 Task: In the Company nikon.com, Log call with description : 'Customer requesting a product demonstration.'; Select call outcome: 'Busy '; Select call Direction: Inbound; Add date: '9 September, 2023' and time 6:00:PM. Logged in from softage.1@softage.net
Action: Mouse moved to (88, 56)
Screenshot: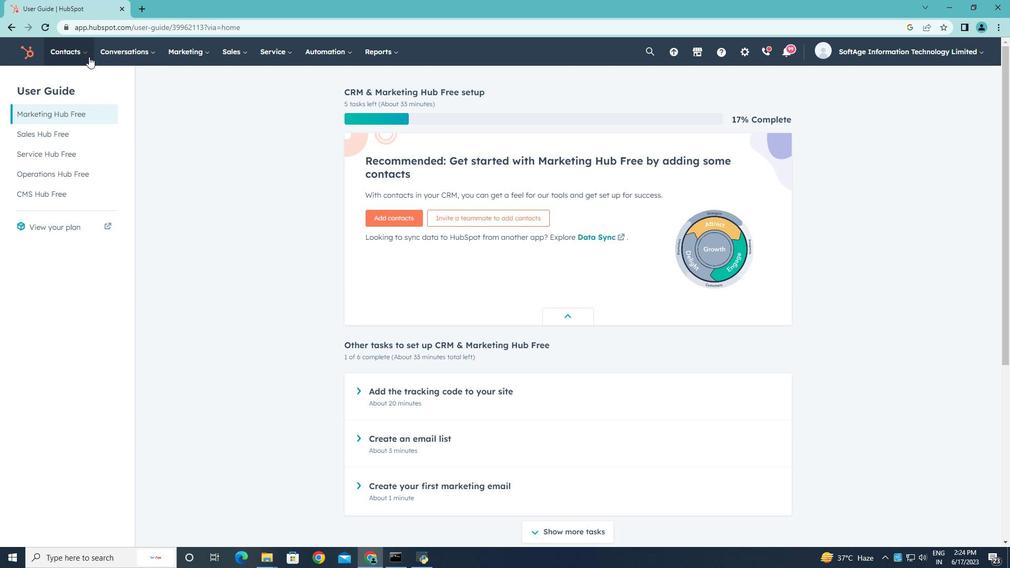 
Action: Mouse pressed left at (88, 56)
Screenshot: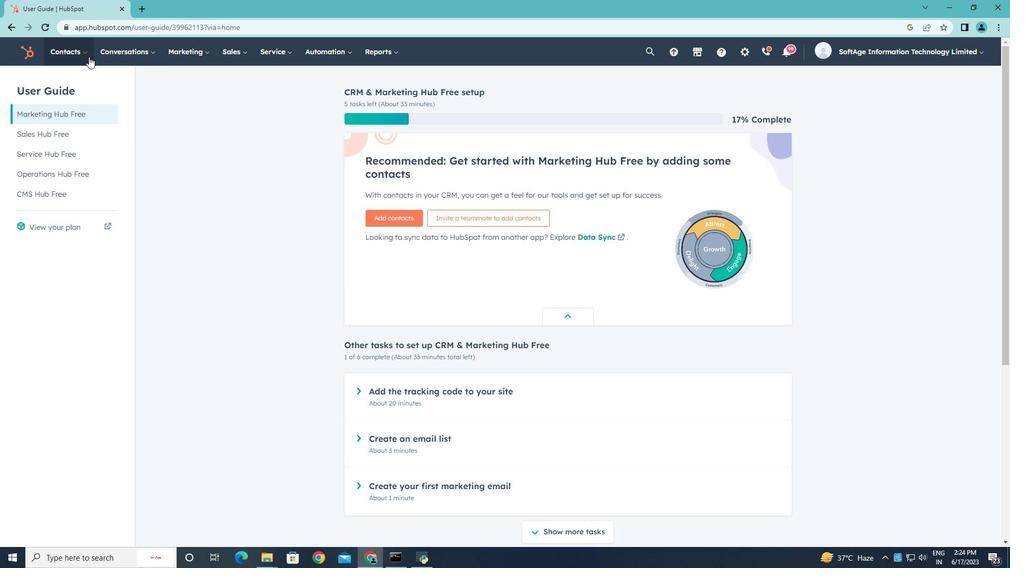 
Action: Mouse moved to (84, 106)
Screenshot: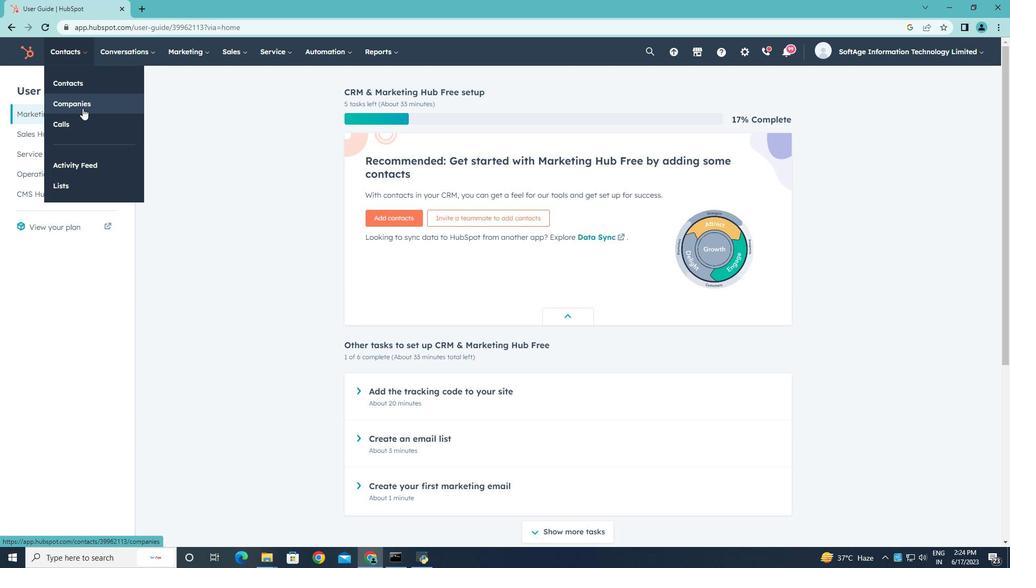 
Action: Mouse pressed left at (84, 106)
Screenshot: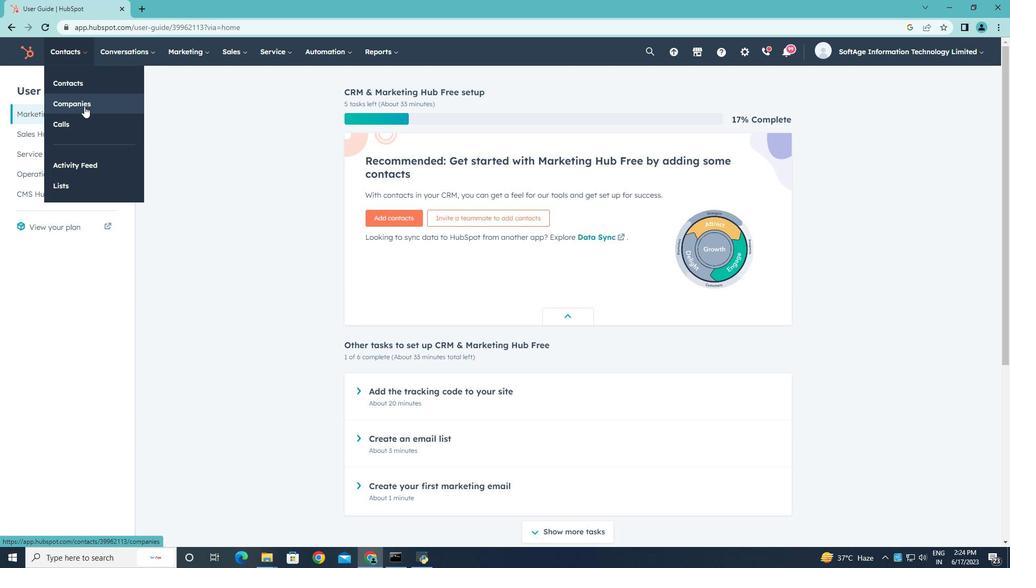 
Action: Mouse moved to (74, 172)
Screenshot: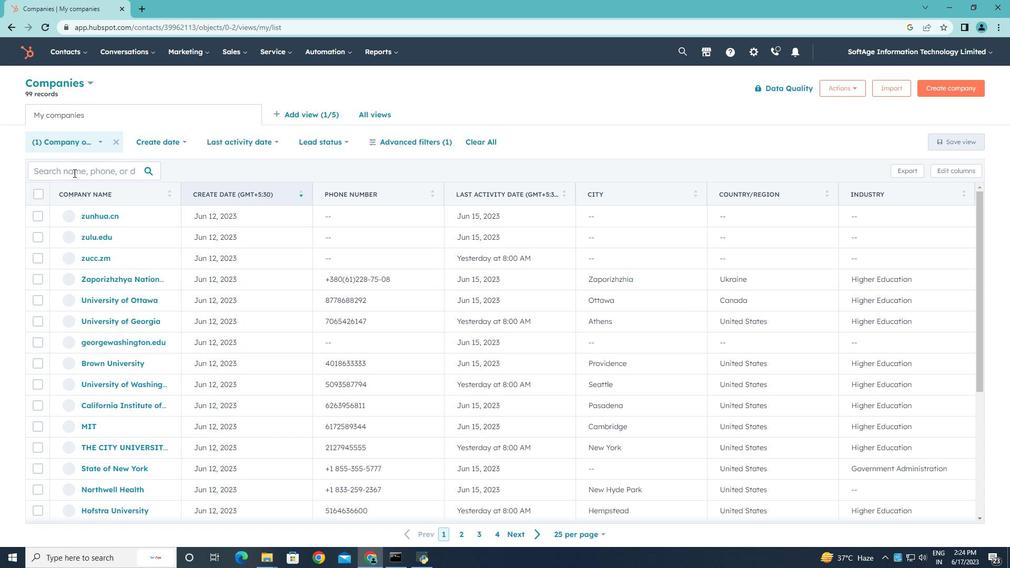 
Action: Mouse pressed left at (74, 172)
Screenshot: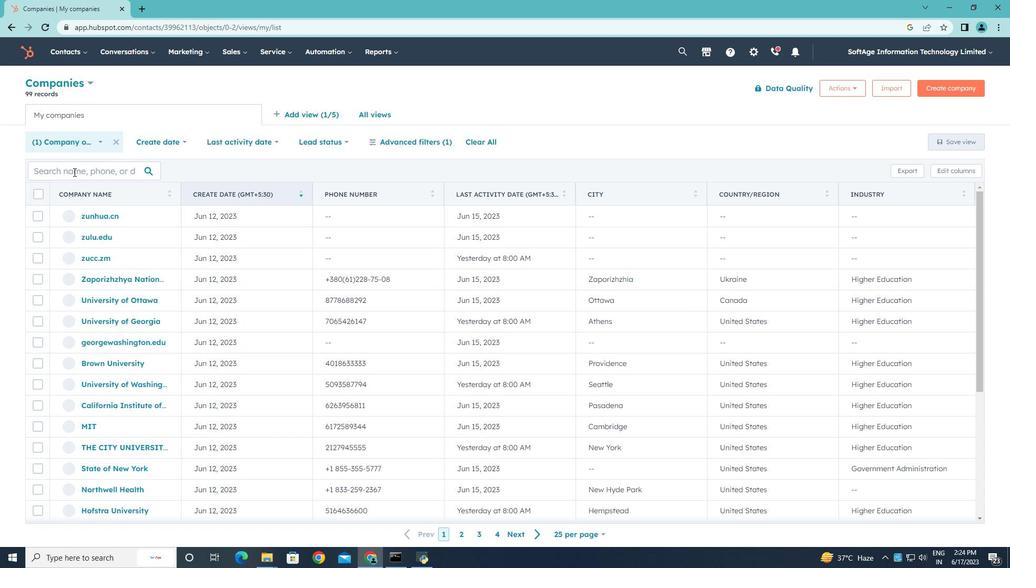 
Action: Key pressed nikon.com
Screenshot: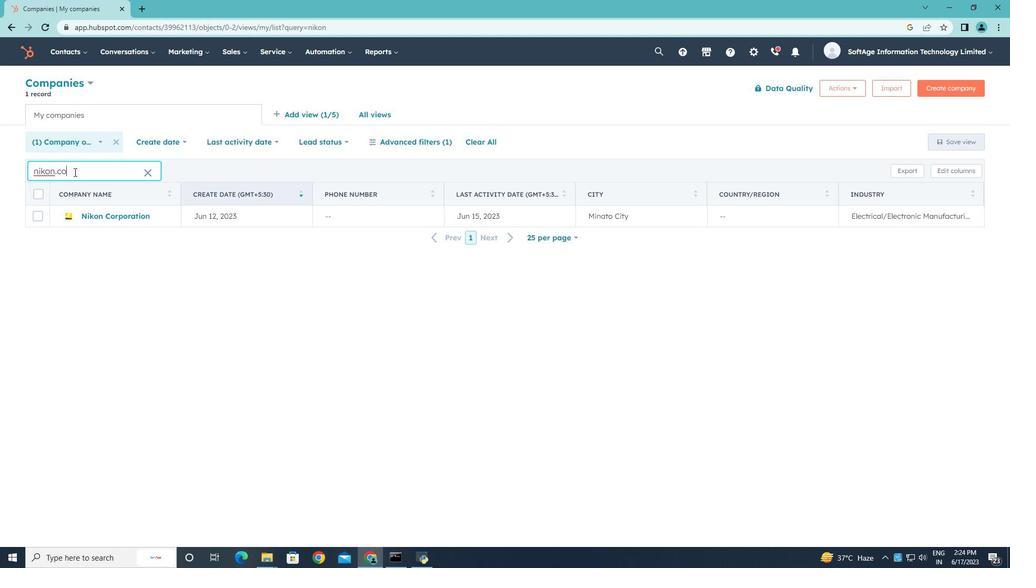 
Action: Mouse moved to (104, 214)
Screenshot: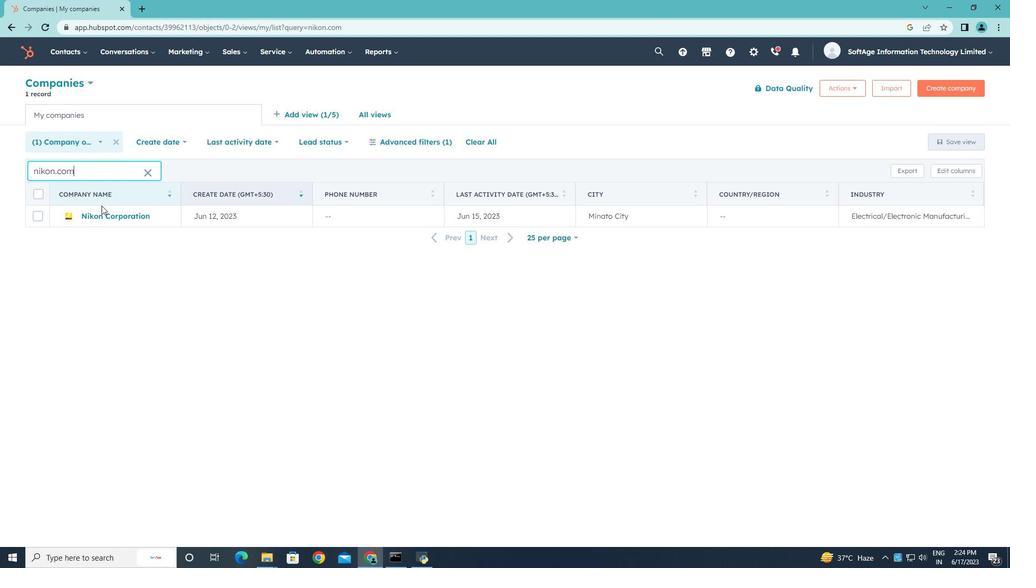 
Action: Mouse pressed left at (104, 214)
Screenshot: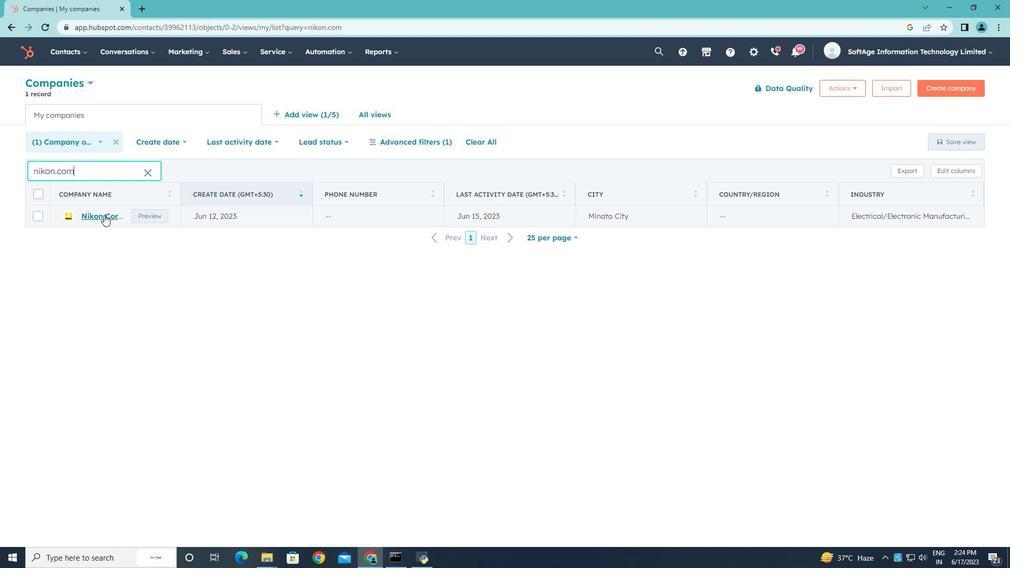 
Action: Mouse moved to (202, 174)
Screenshot: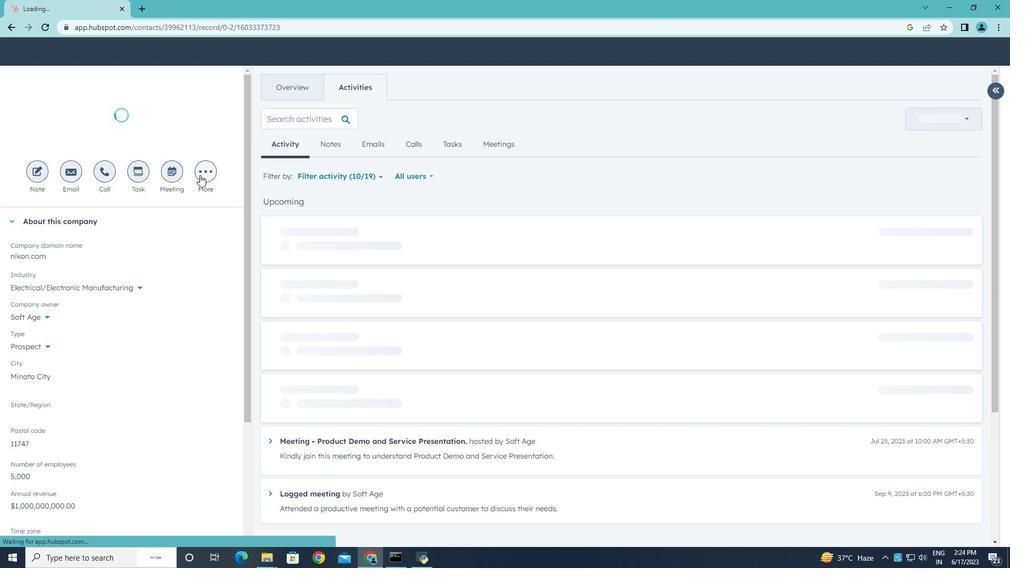 
Action: Mouse pressed left at (202, 174)
Screenshot: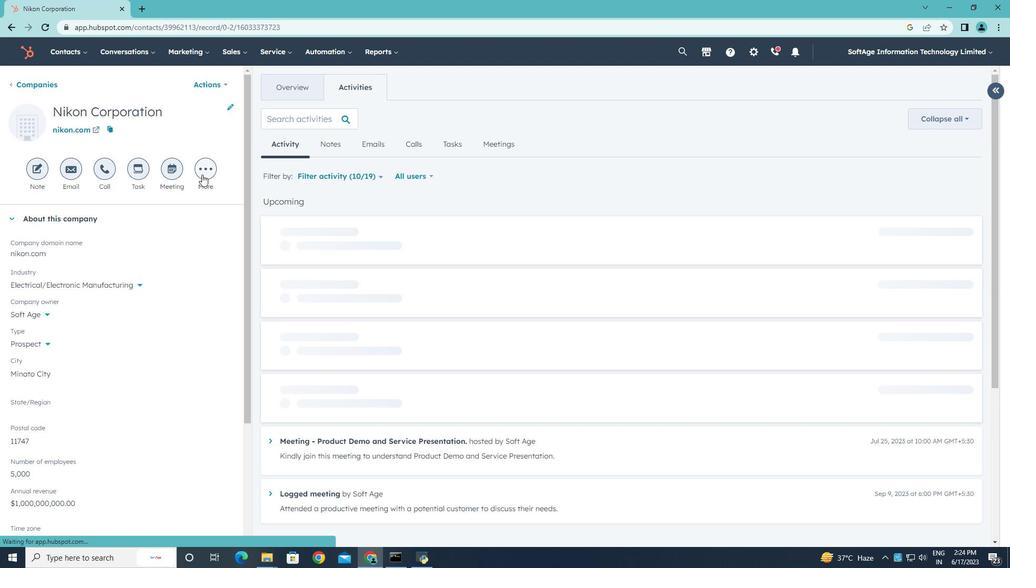 
Action: Mouse moved to (192, 260)
Screenshot: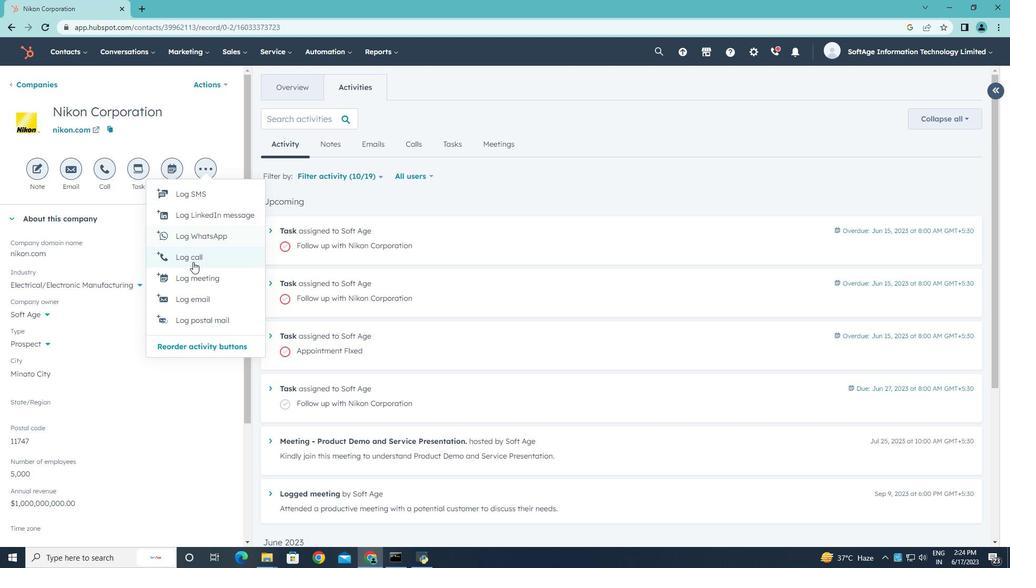 
Action: Mouse pressed left at (192, 260)
Screenshot: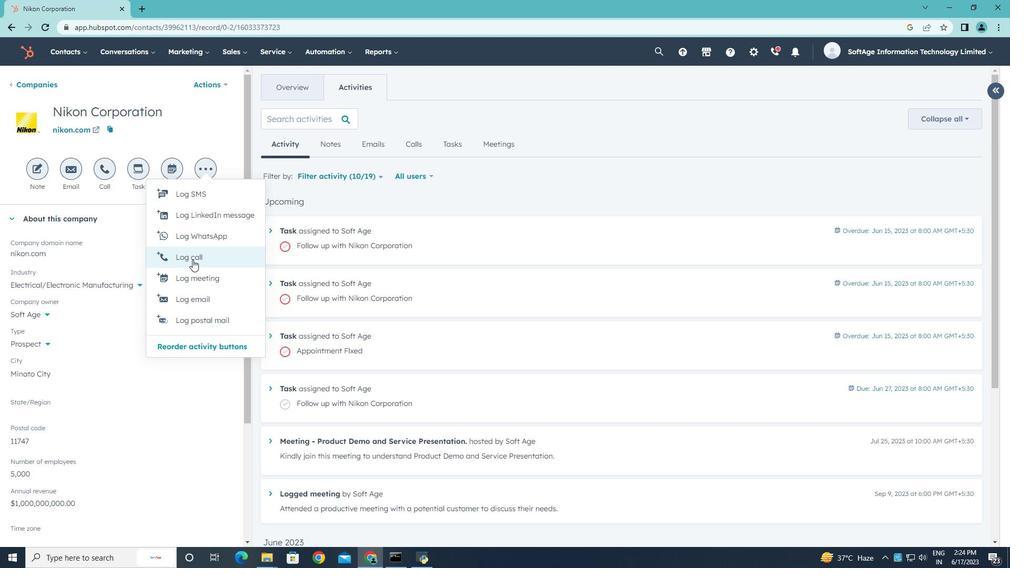 
Action: Key pressed <Key.shift>Customer<Key.space>requestion<Key.backspace><Key.backspace>ng<Key.space>a<Key.space>product<Key.space>demonstration.
Screenshot: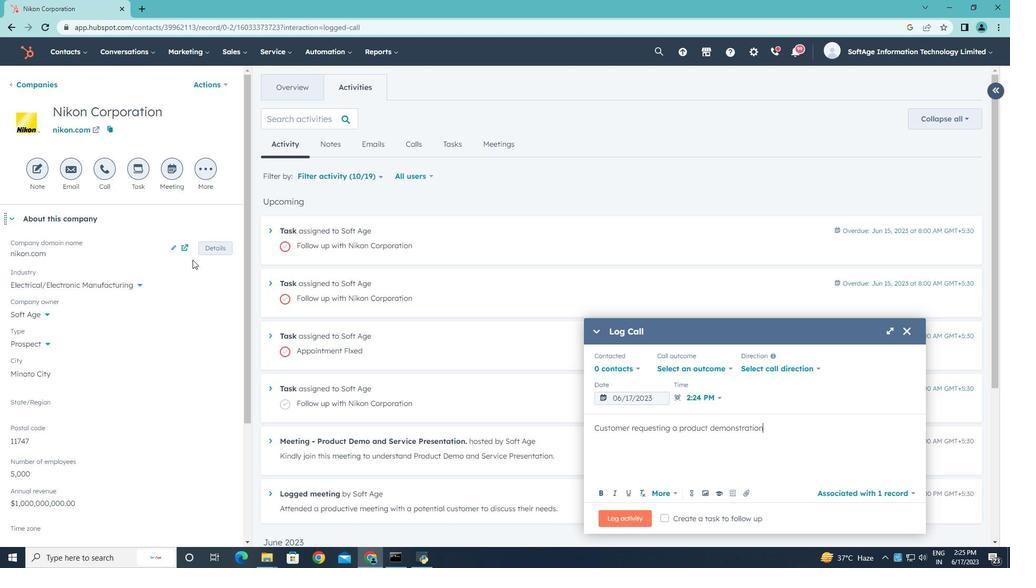 
Action: Mouse moved to (731, 370)
Screenshot: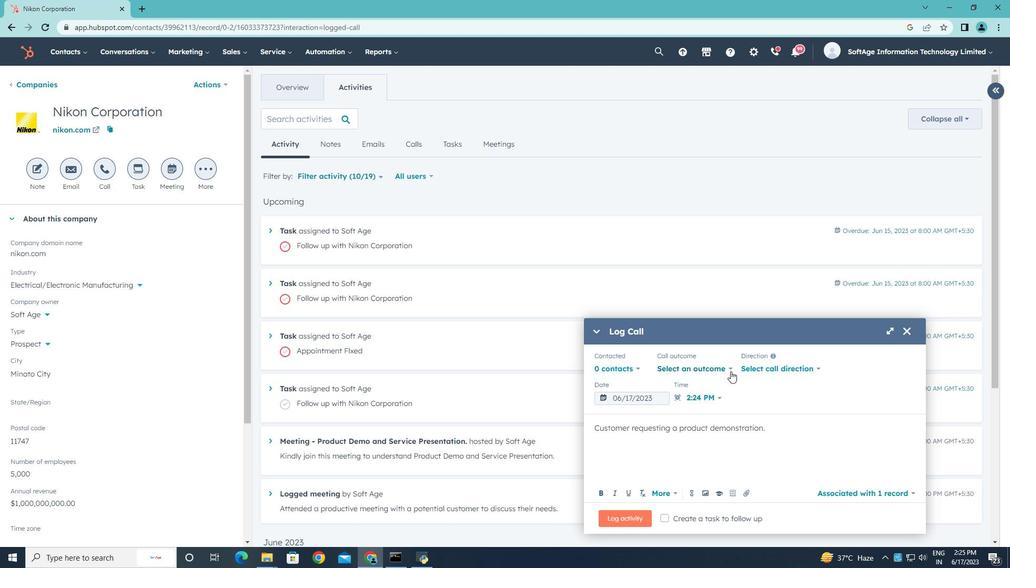 
Action: Mouse pressed left at (731, 370)
Screenshot: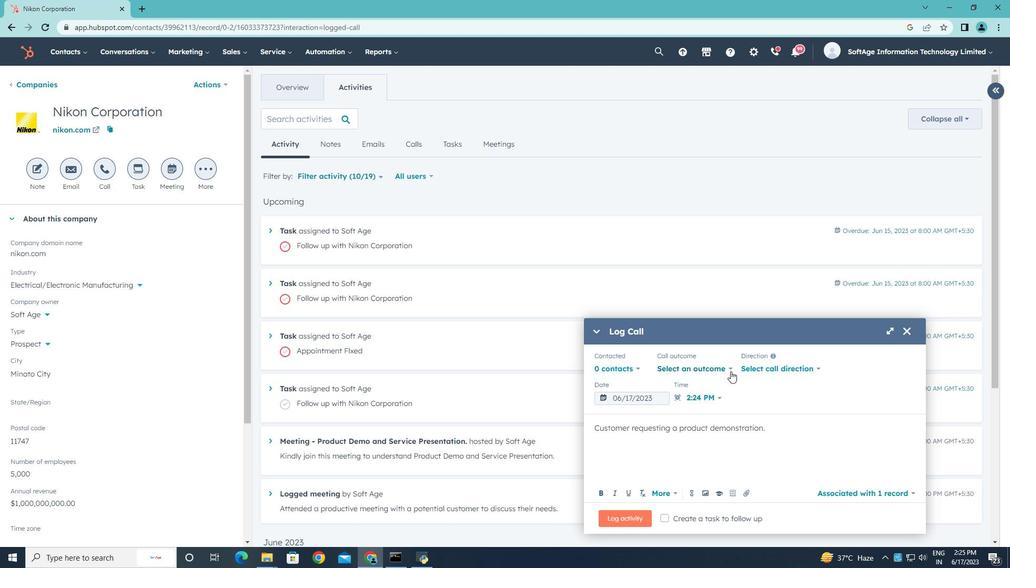 
Action: Mouse moved to (705, 395)
Screenshot: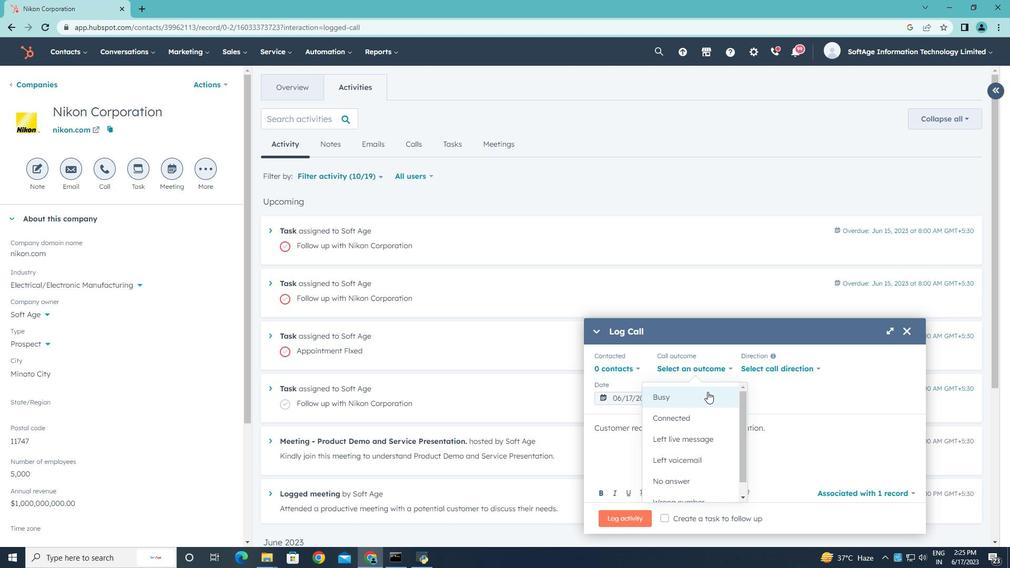 
Action: Mouse pressed left at (705, 395)
Screenshot: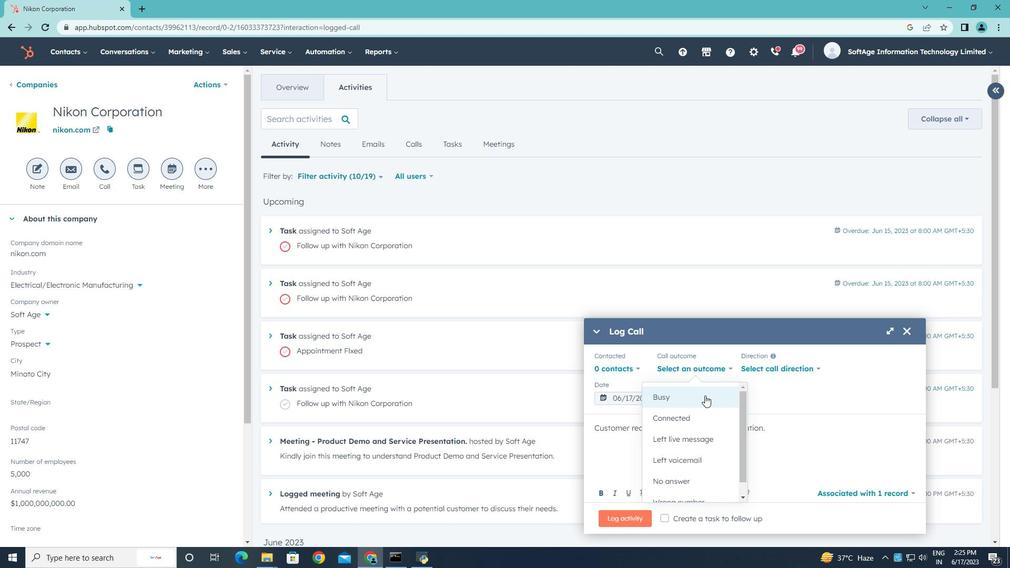 
Action: Mouse moved to (768, 367)
Screenshot: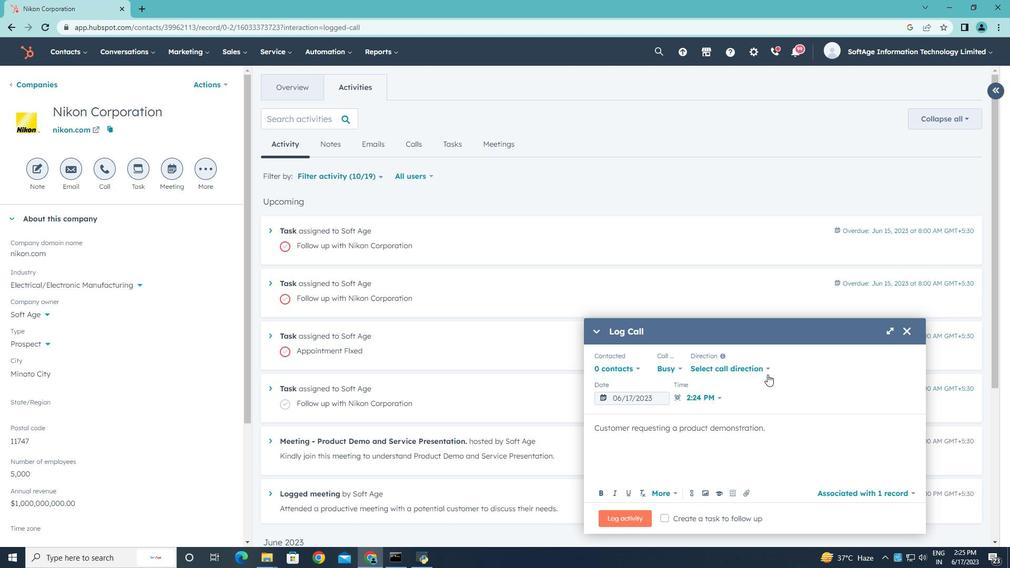 
Action: Mouse pressed left at (768, 367)
Screenshot: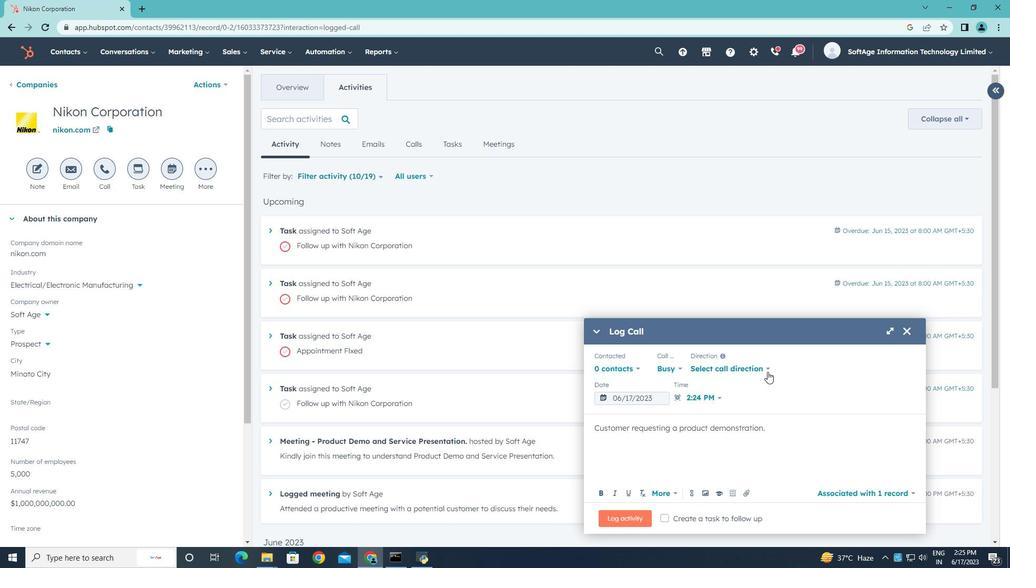 
Action: Mouse moved to (746, 397)
Screenshot: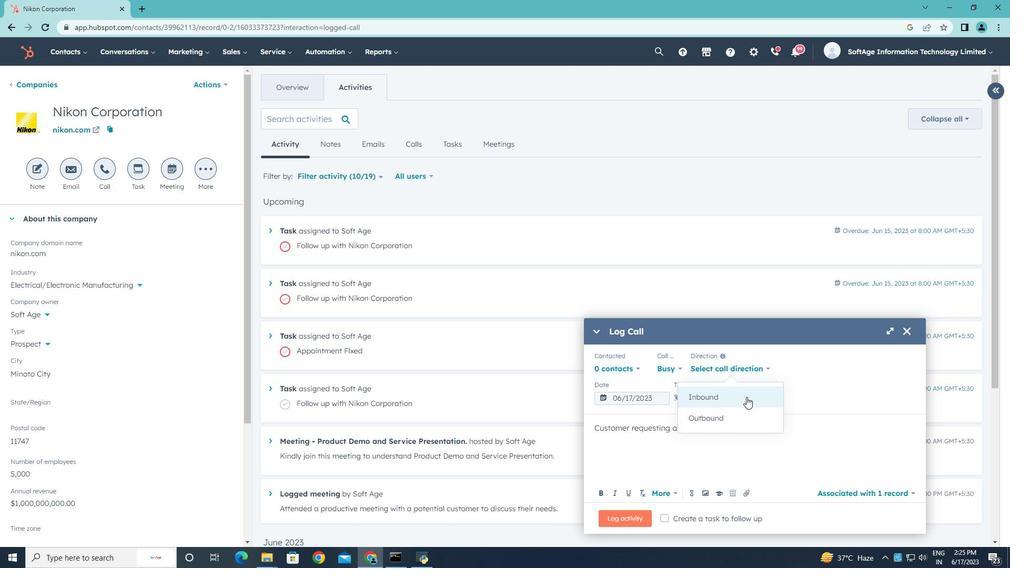 
Action: Mouse pressed left at (746, 397)
Screenshot: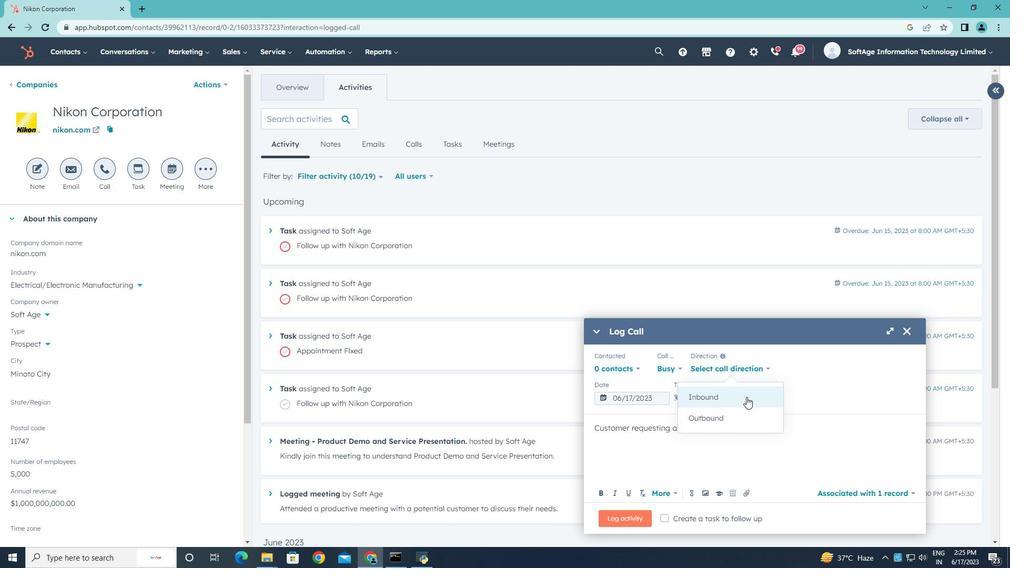 
Action: Mouse moved to (818, 368)
Screenshot: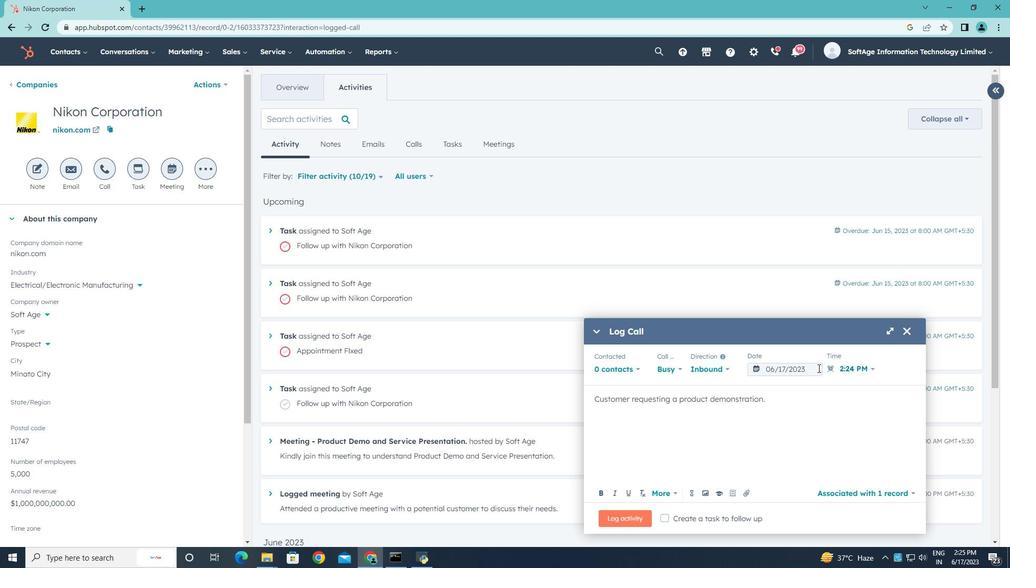 
Action: Mouse pressed left at (818, 368)
Screenshot: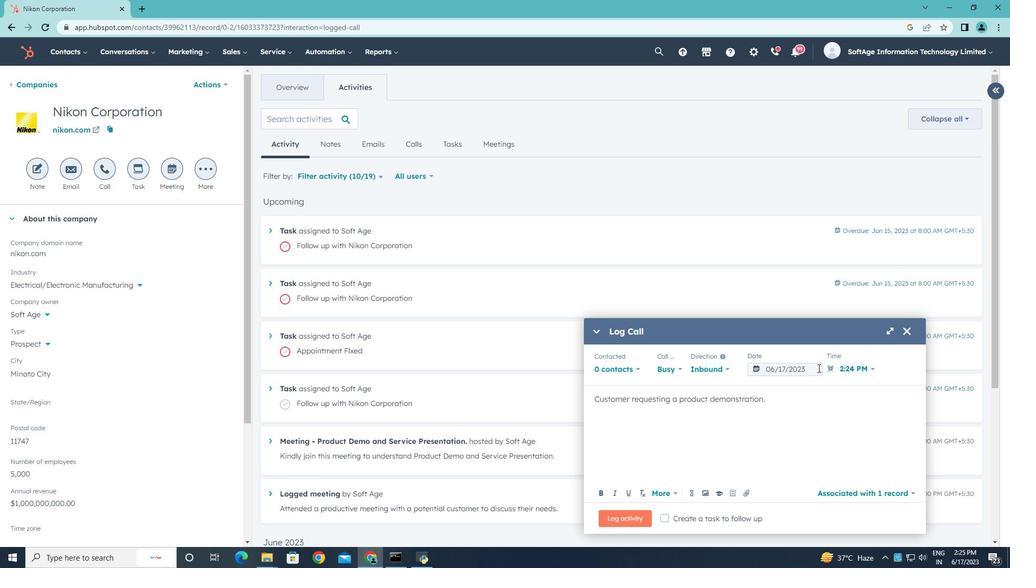 
Action: Mouse moved to (884, 200)
Screenshot: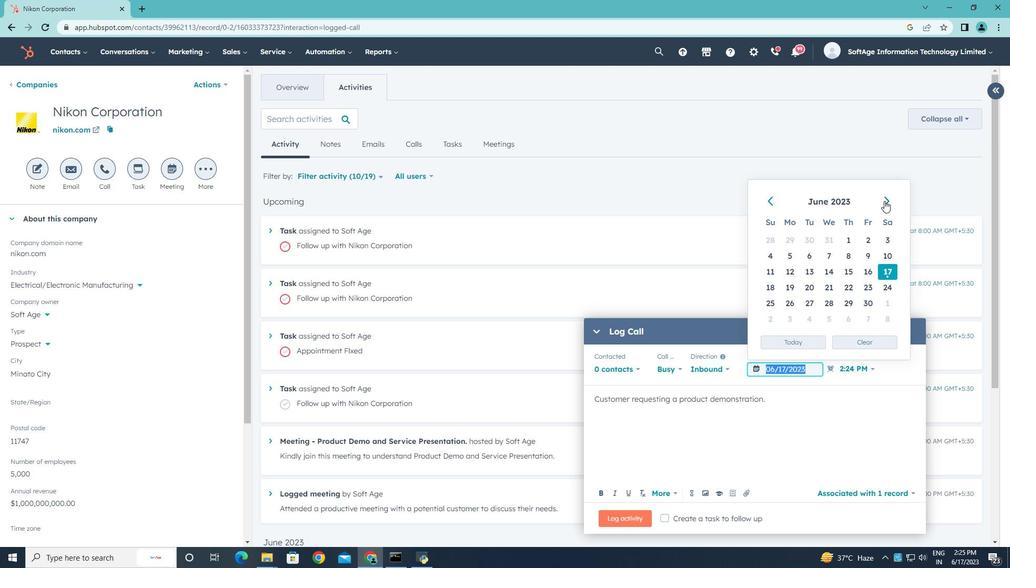
Action: Mouse pressed left at (884, 200)
Screenshot: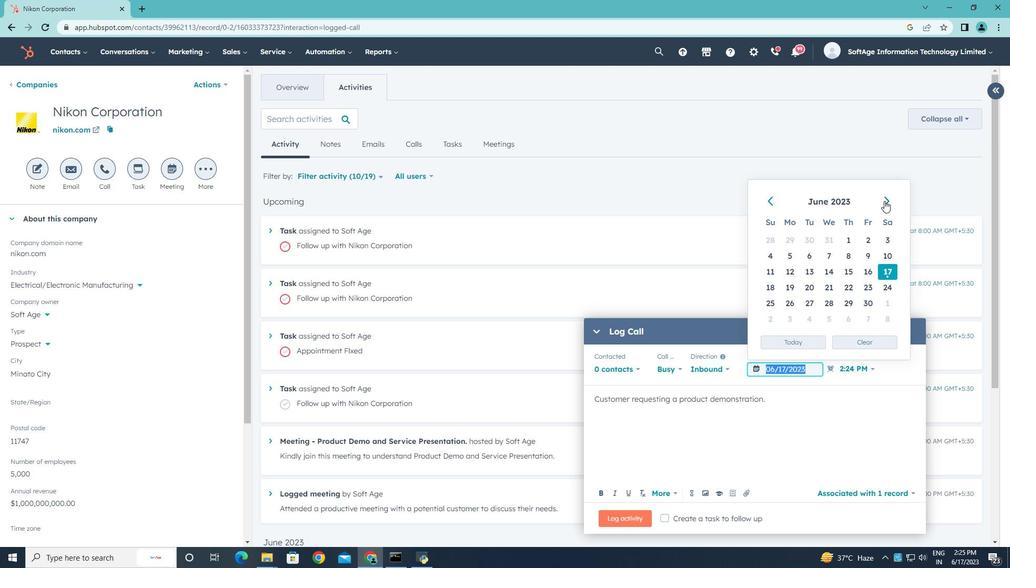 
Action: Mouse pressed left at (884, 200)
Screenshot: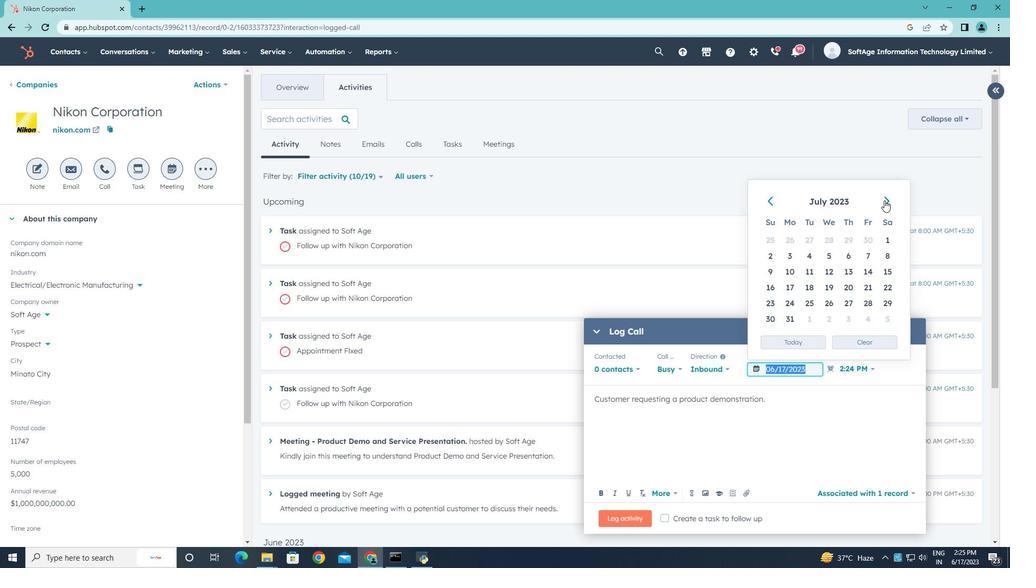 
Action: Mouse pressed left at (884, 200)
Screenshot: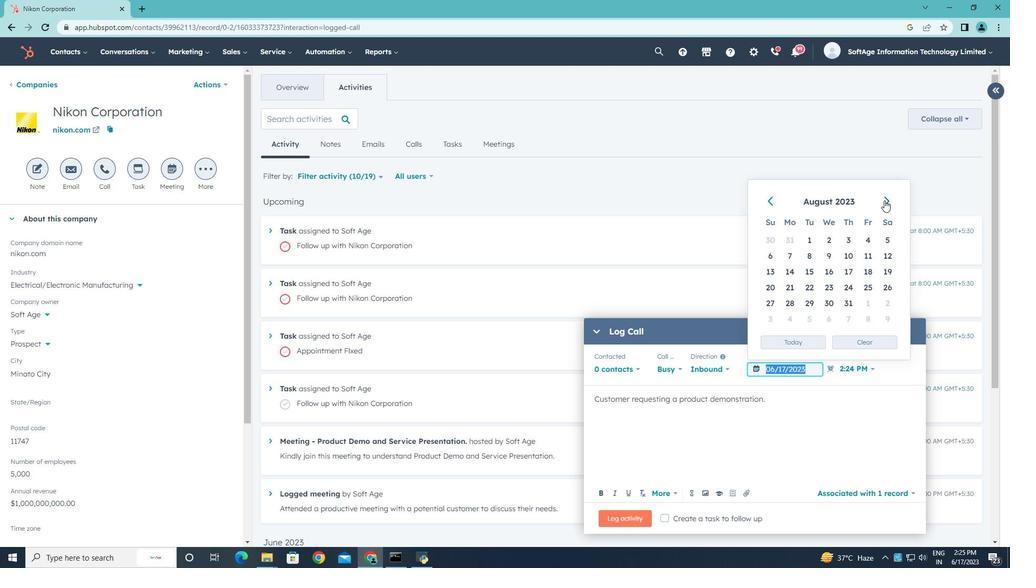 
Action: Mouse moved to (887, 256)
Screenshot: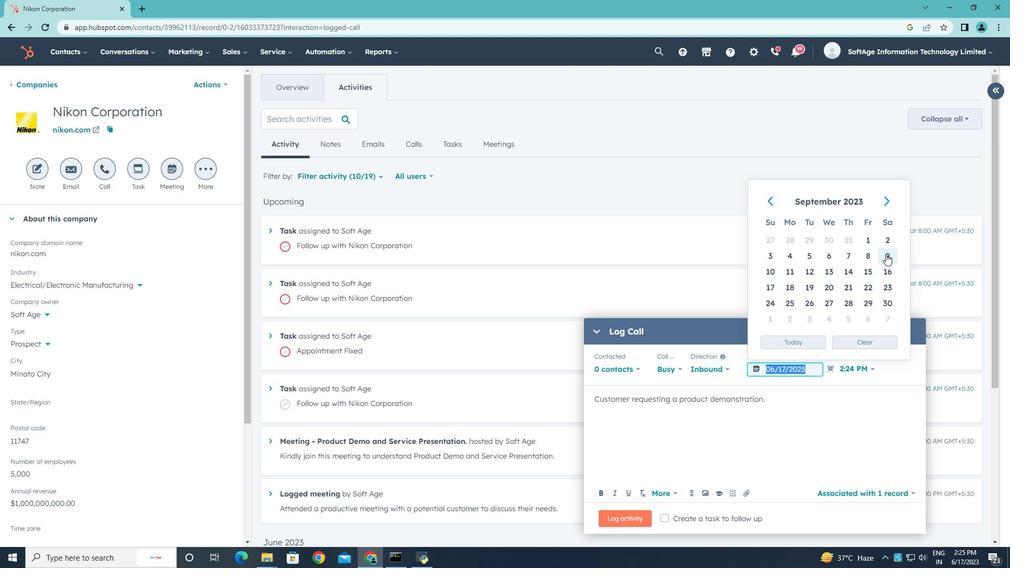 
Action: Mouse pressed left at (887, 256)
Screenshot: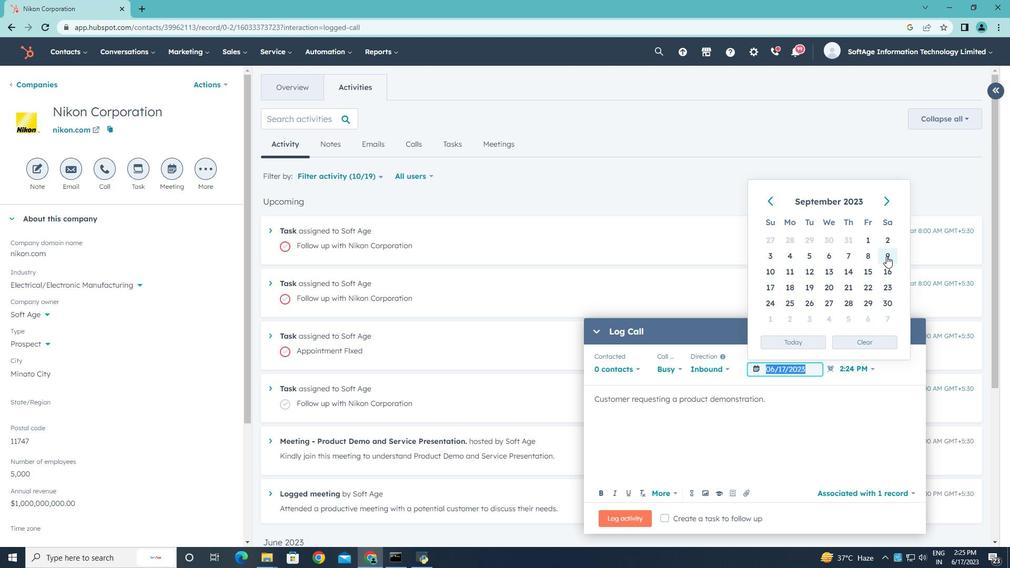 
Action: Mouse moved to (870, 368)
Screenshot: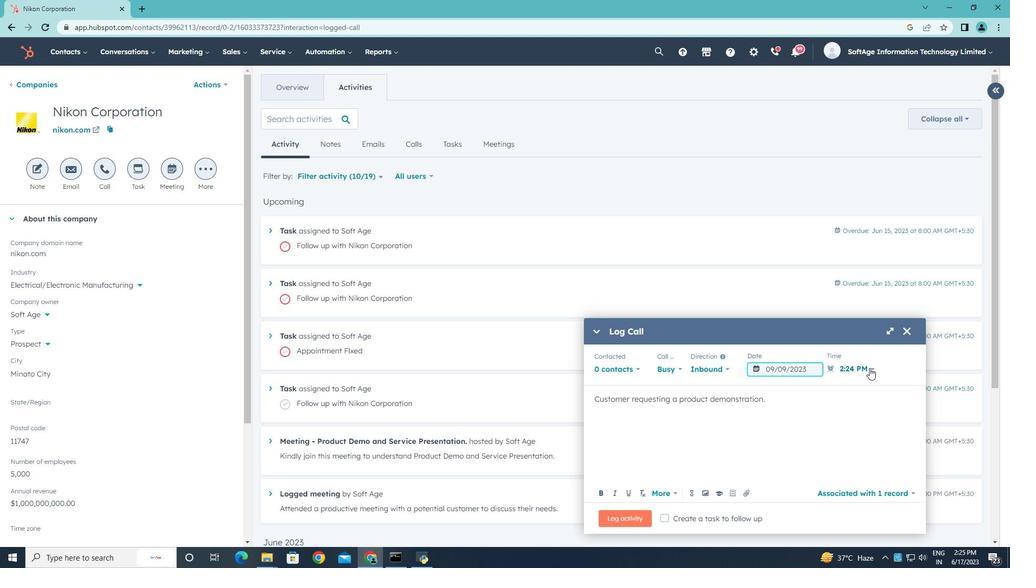 
Action: Mouse pressed left at (870, 368)
Screenshot: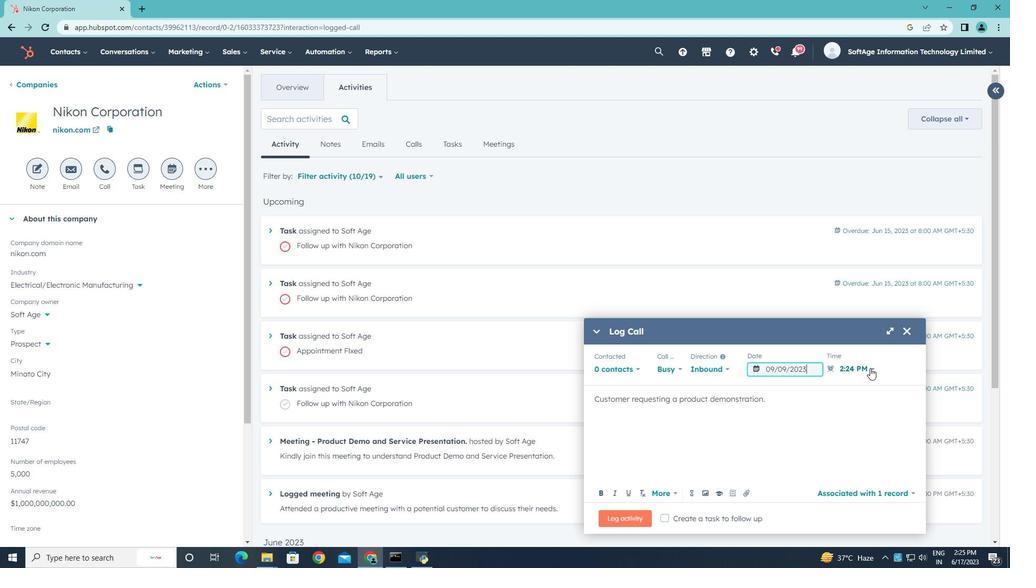 
Action: Mouse moved to (852, 458)
Screenshot: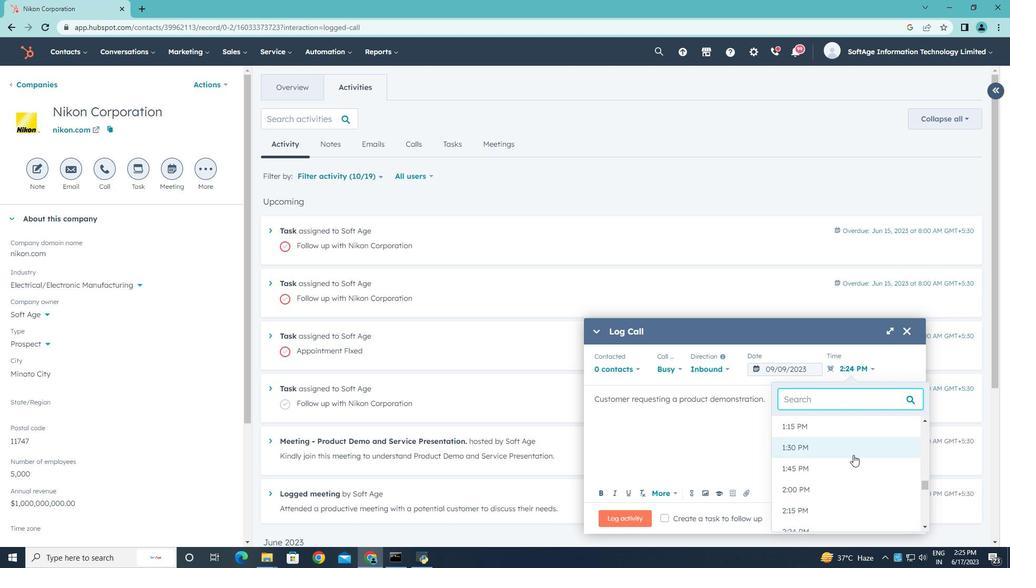 
Action: Mouse scrolled (852, 457) with delta (0, 0)
Screenshot: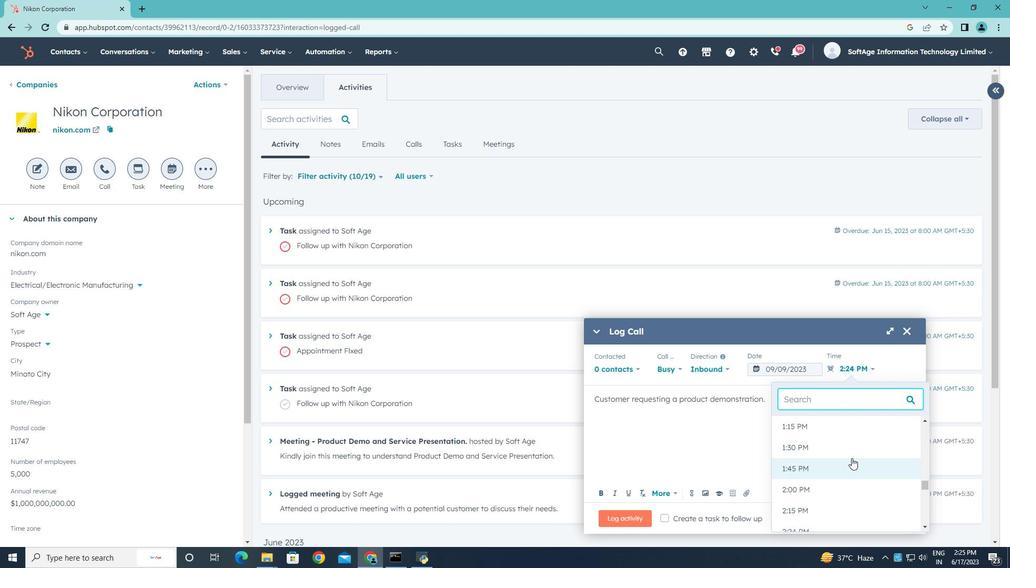 
Action: Mouse scrolled (852, 457) with delta (0, 0)
Screenshot: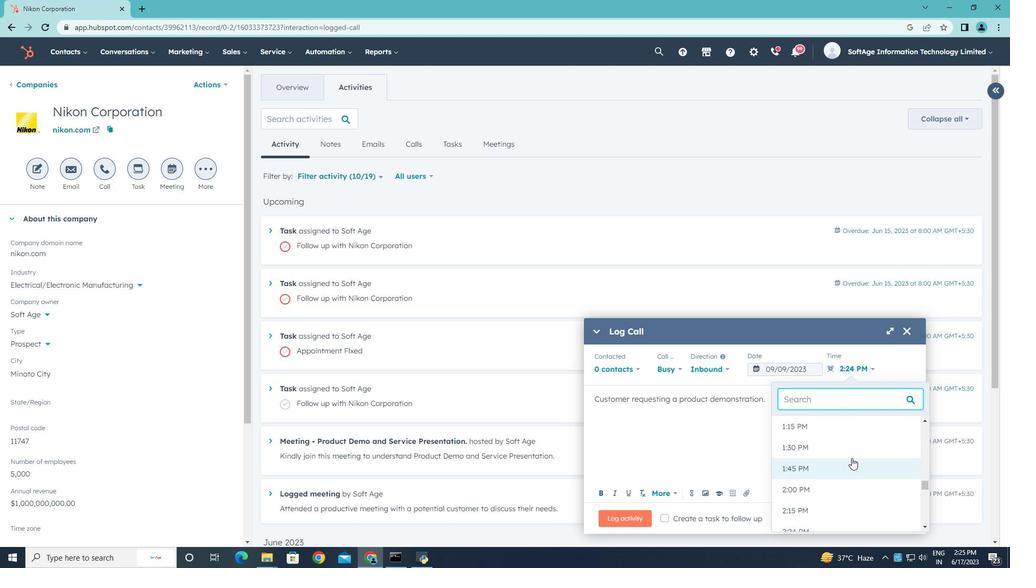 
Action: Mouse scrolled (852, 457) with delta (0, 0)
Screenshot: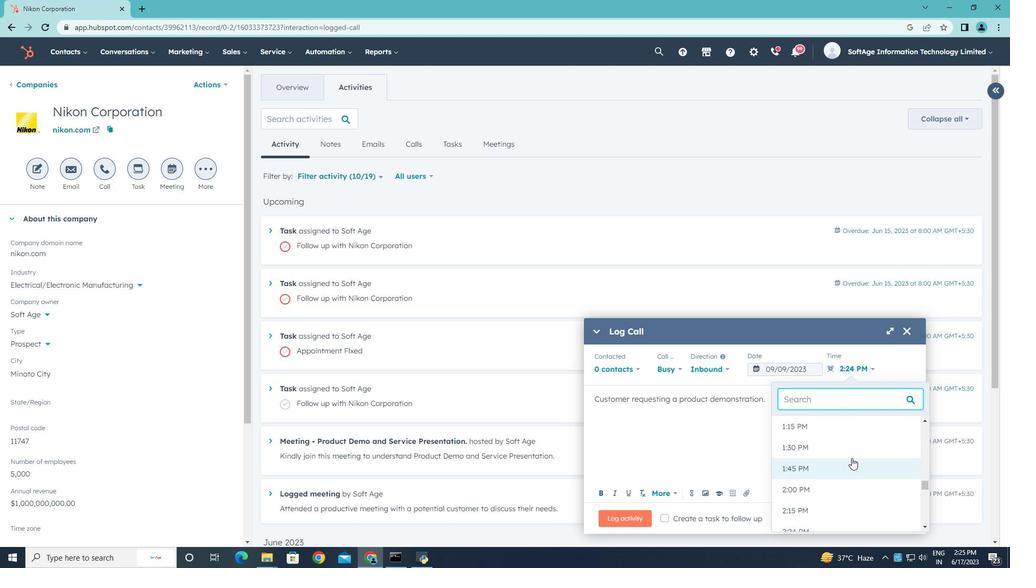 
Action: Mouse scrolled (852, 457) with delta (0, 0)
Screenshot: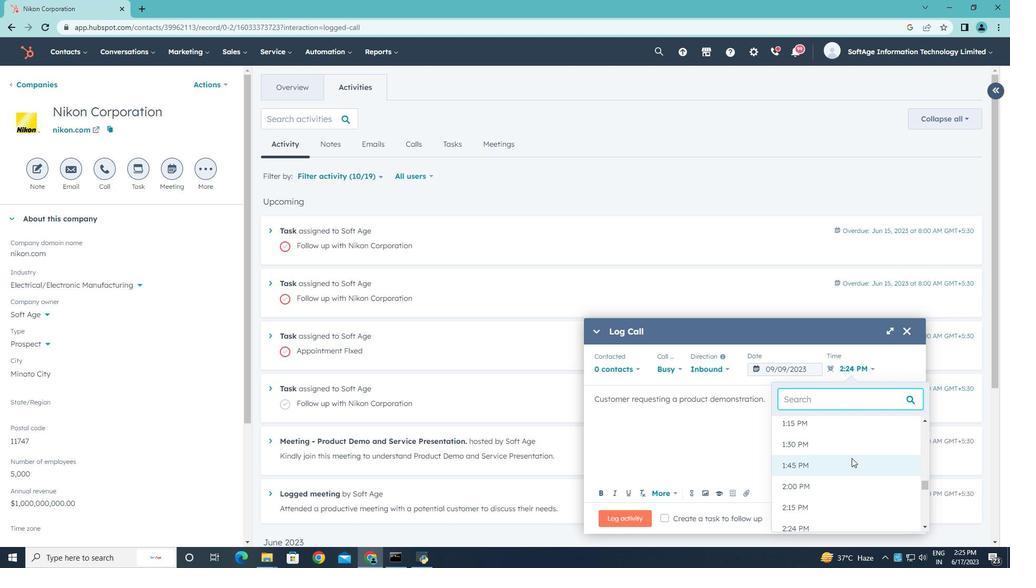 
Action: Mouse scrolled (852, 457) with delta (0, 0)
Screenshot: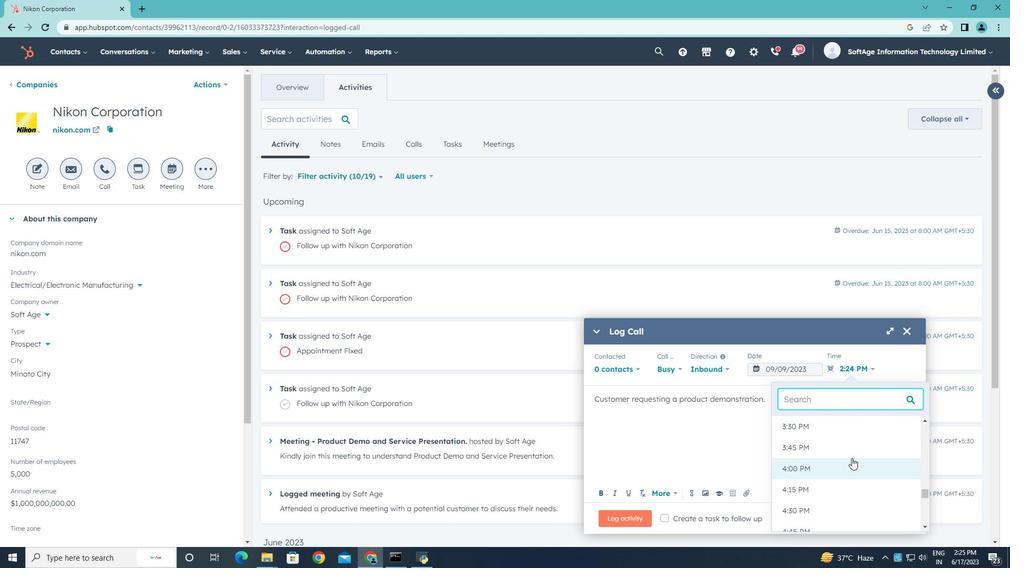 
Action: Mouse scrolled (852, 457) with delta (0, 0)
Screenshot: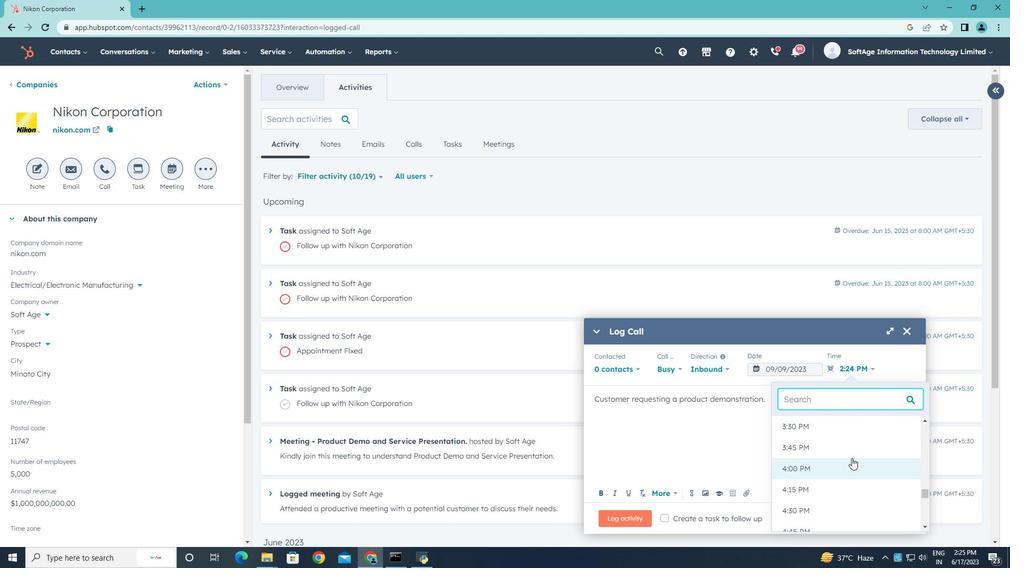 
Action: Mouse scrolled (852, 457) with delta (0, 0)
Screenshot: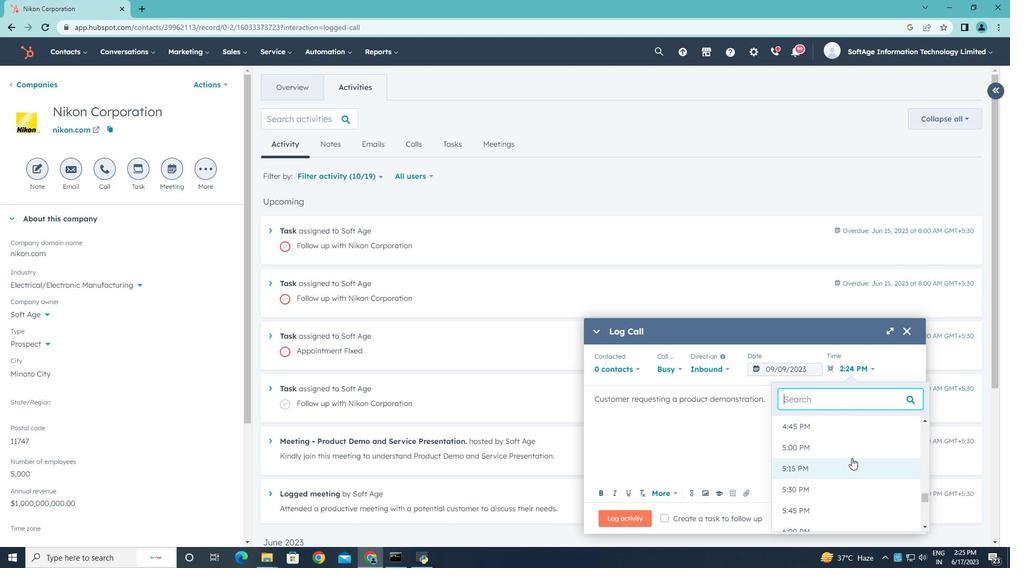 
Action: Mouse moved to (841, 476)
Screenshot: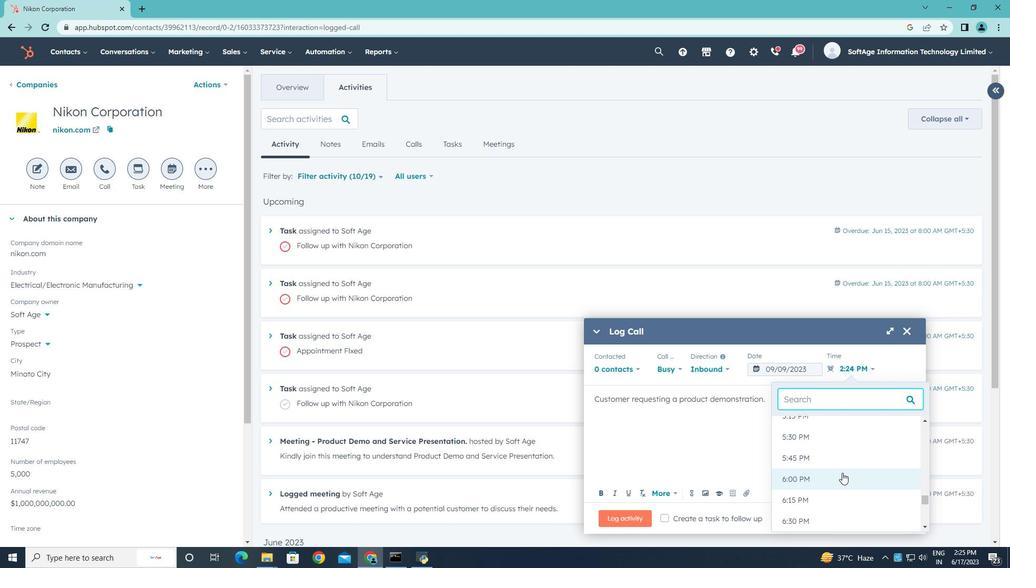 
Action: Mouse pressed left at (841, 476)
Screenshot: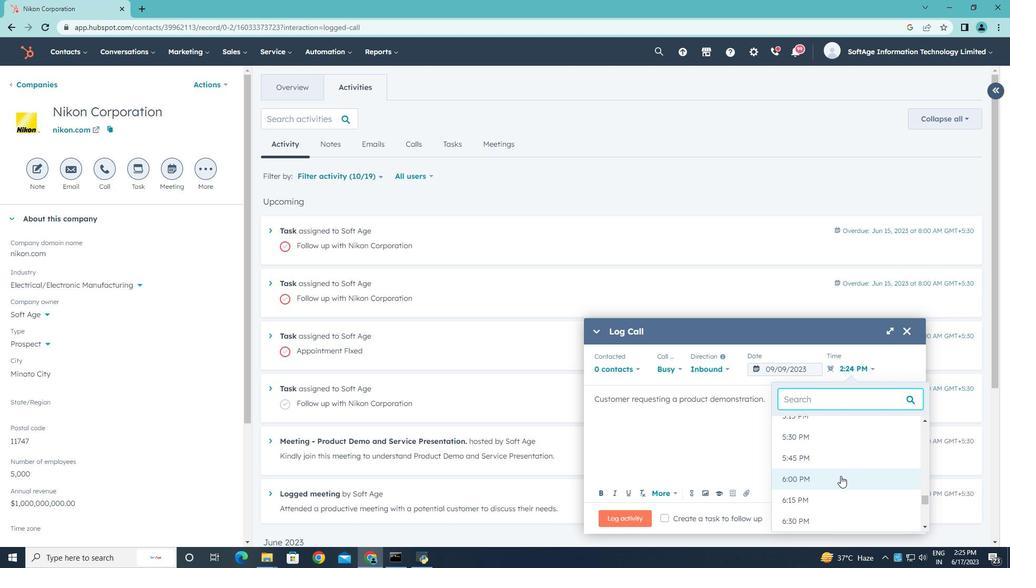 
Action: Mouse moved to (644, 519)
Screenshot: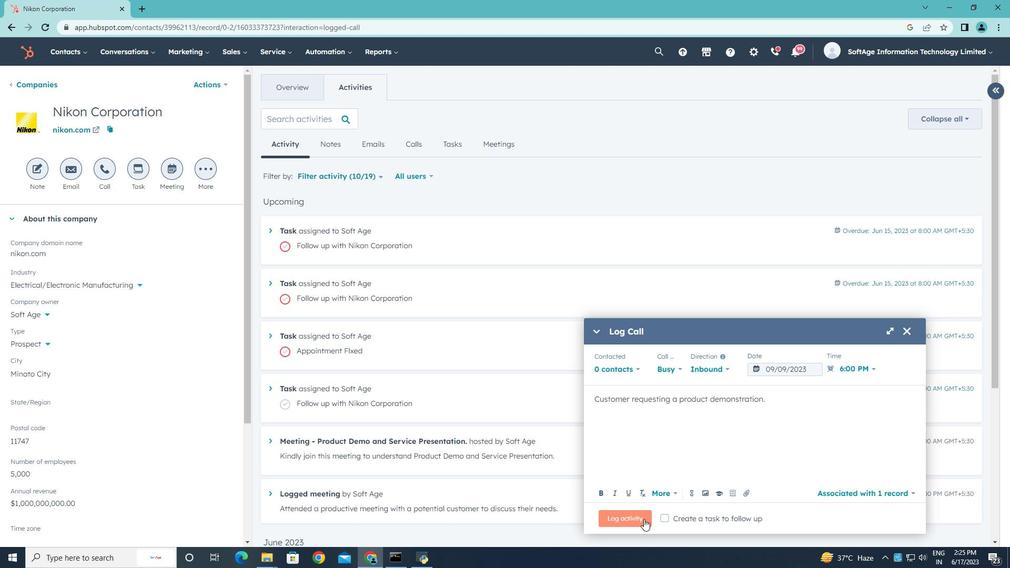 
Action: Mouse pressed left at (644, 519)
Screenshot: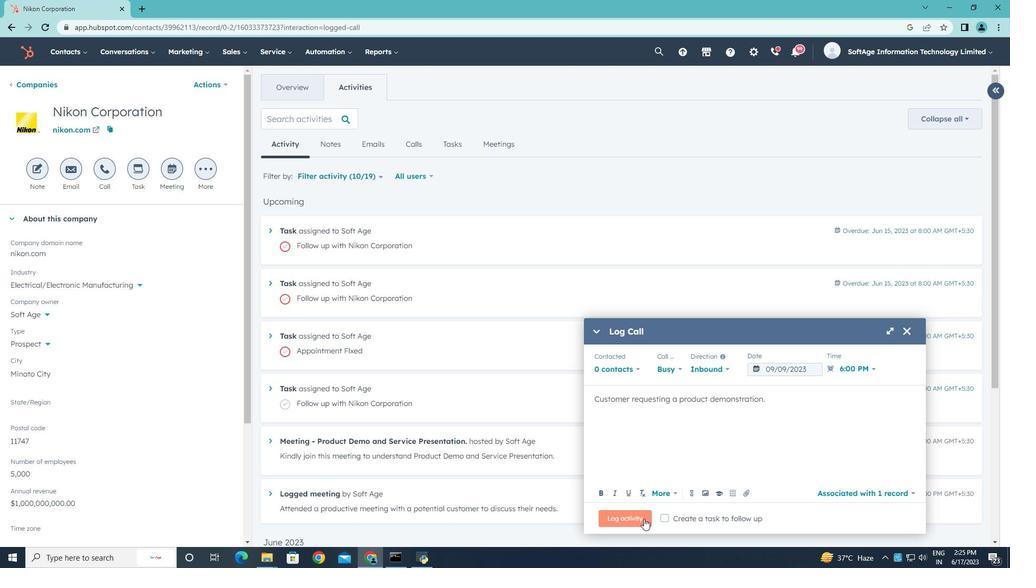 
